 Task: Check the median sale price of single-family homes in the last 5 years.
Action: Mouse moved to (758, 135)
Screenshot: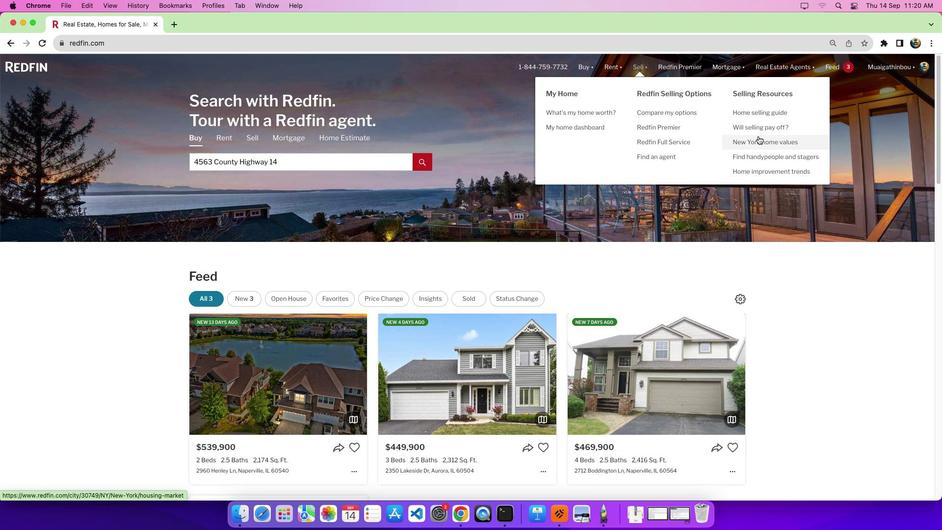 
Action: Mouse pressed left at (758, 135)
Screenshot: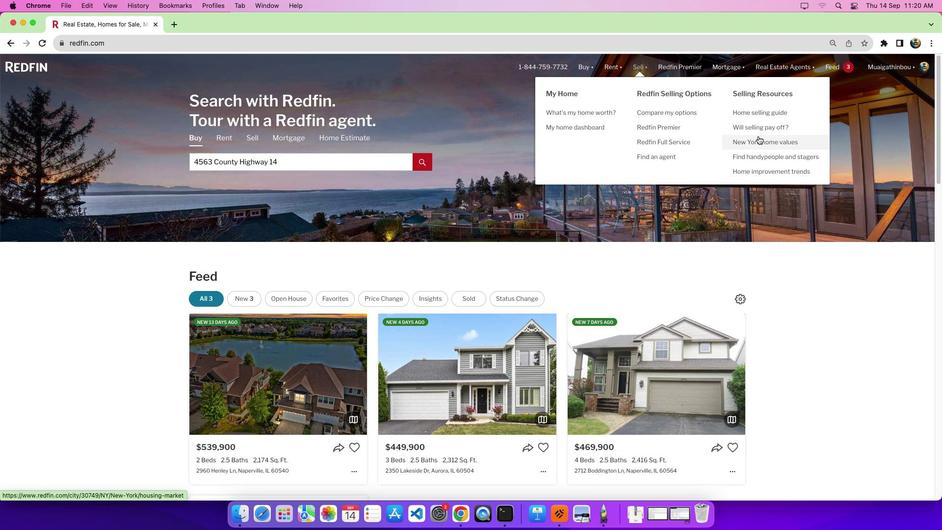 
Action: Mouse moved to (373, 316)
Screenshot: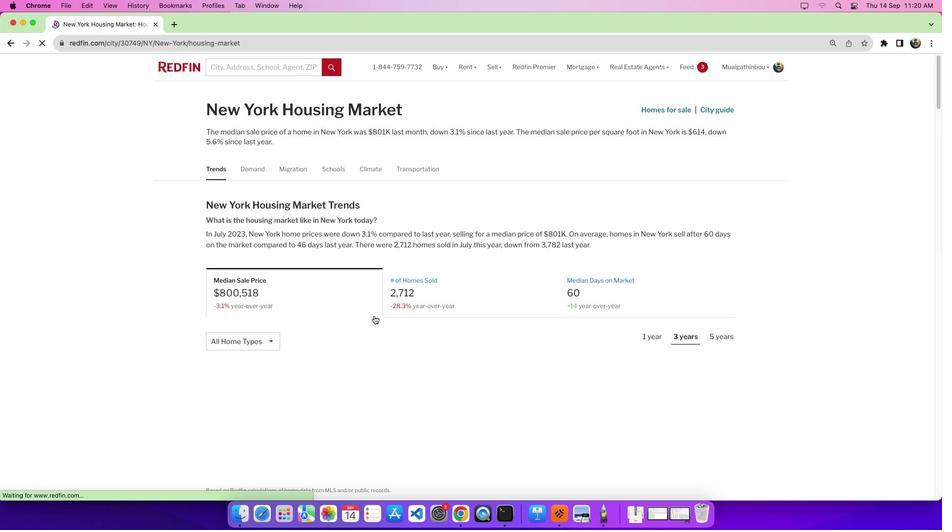 
Action: Mouse scrolled (373, 316) with delta (0, 0)
Screenshot: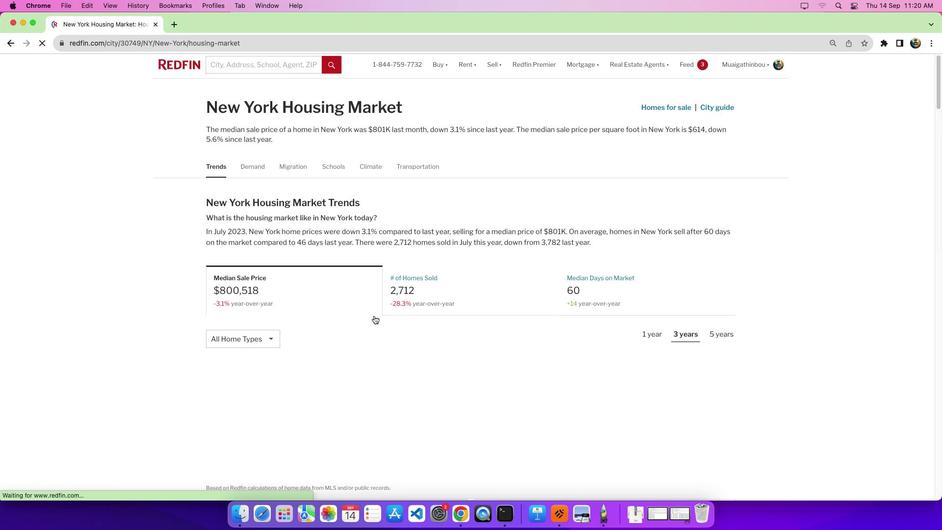 
Action: Mouse scrolled (373, 316) with delta (0, 0)
Screenshot: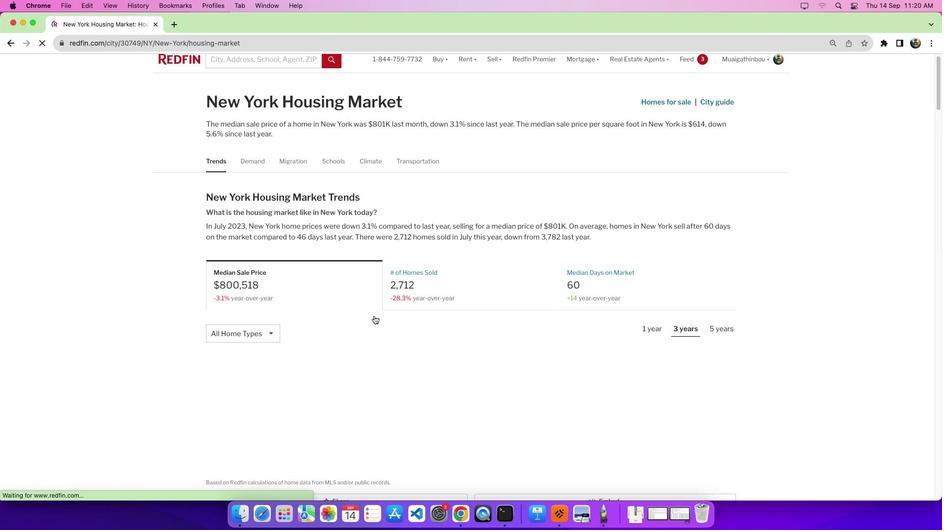 
Action: Mouse scrolled (373, 316) with delta (0, -1)
Screenshot: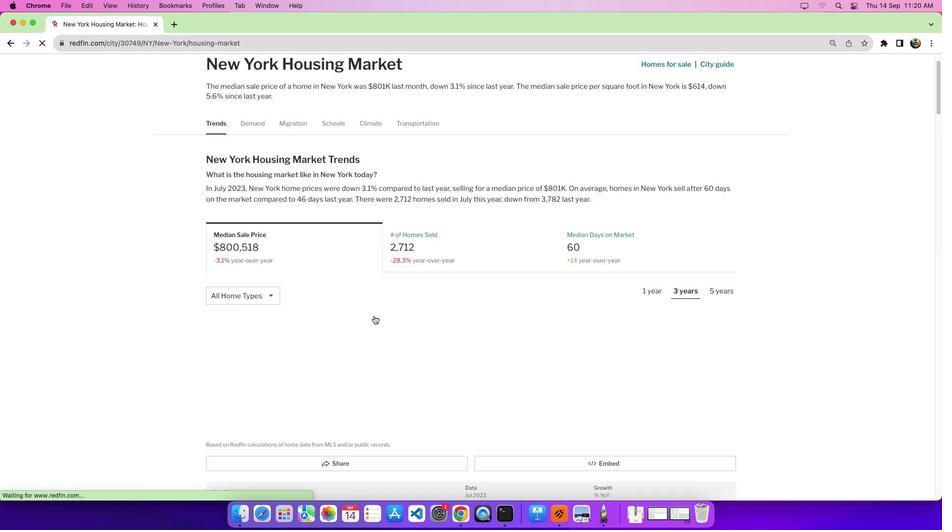 
Action: Mouse scrolled (373, 316) with delta (0, 0)
Screenshot: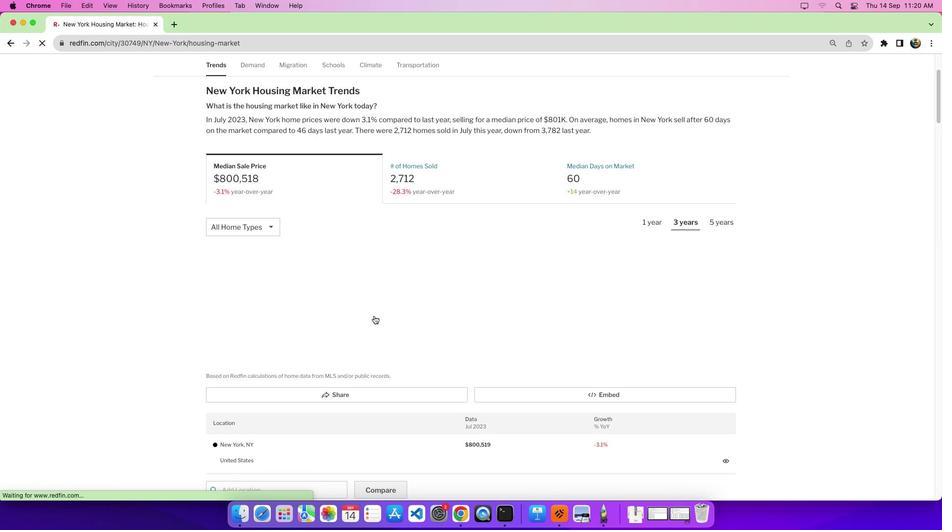 
Action: Mouse moved to (368, 312)
Screenshot: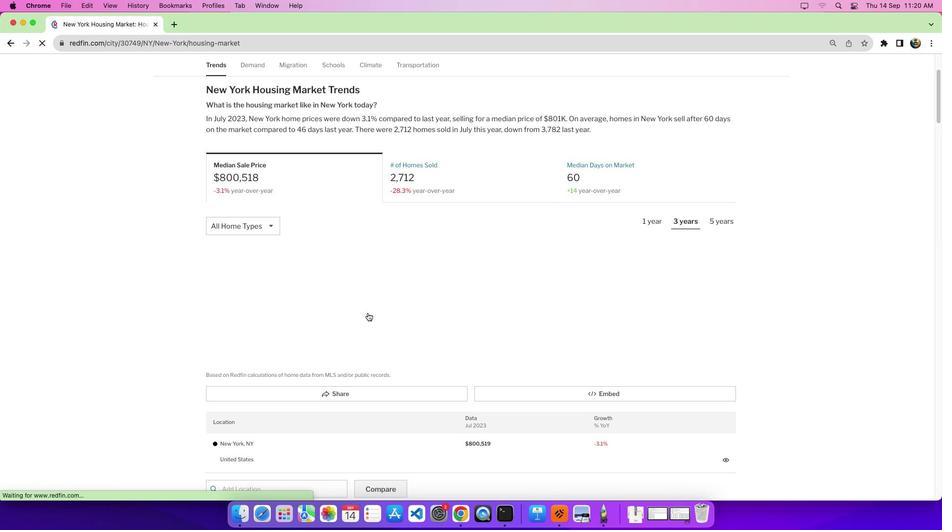 
Action: Mouse scrolled (368, 312) with delta (0, 0)
Screenshot: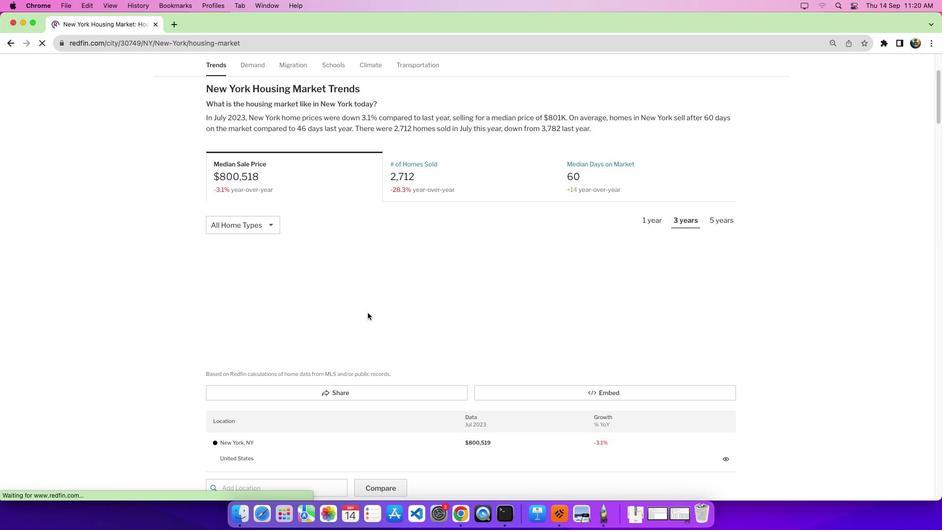 
Action: Mouse scrolled (368, 312) with delta (0, 0)
Screenshot: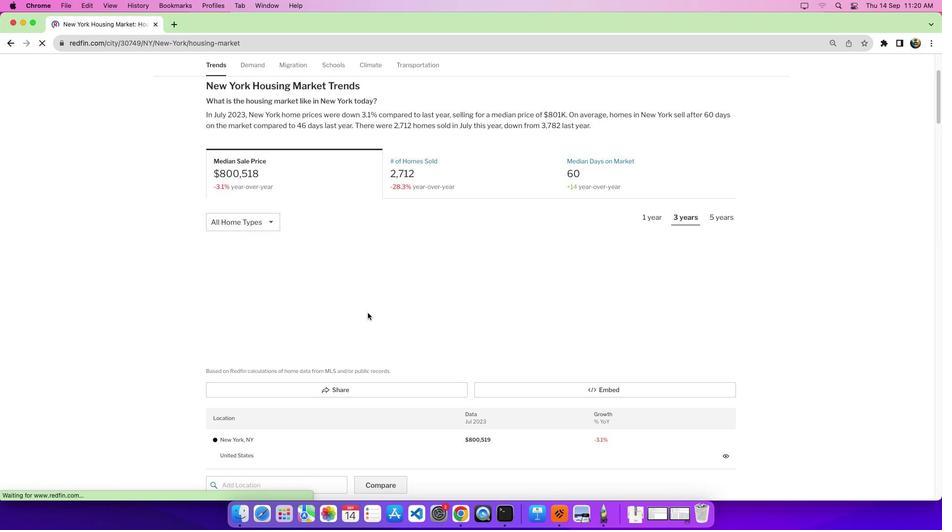 
Action: Mouse moved to (246, 215)
Screenshot: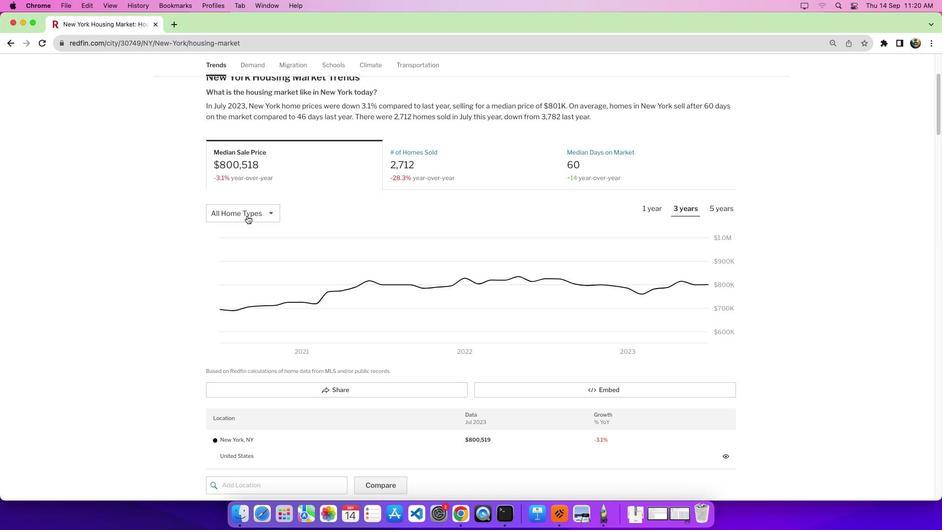 
Action: Mouse pressed left at (246, 215)
Screenshot: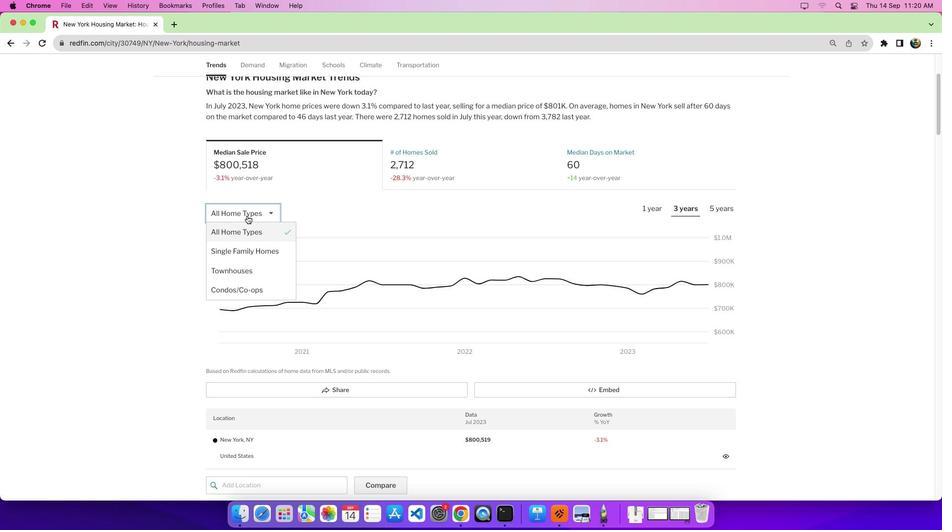 
Action: Mouse moved to (249, 254)
Screenshot: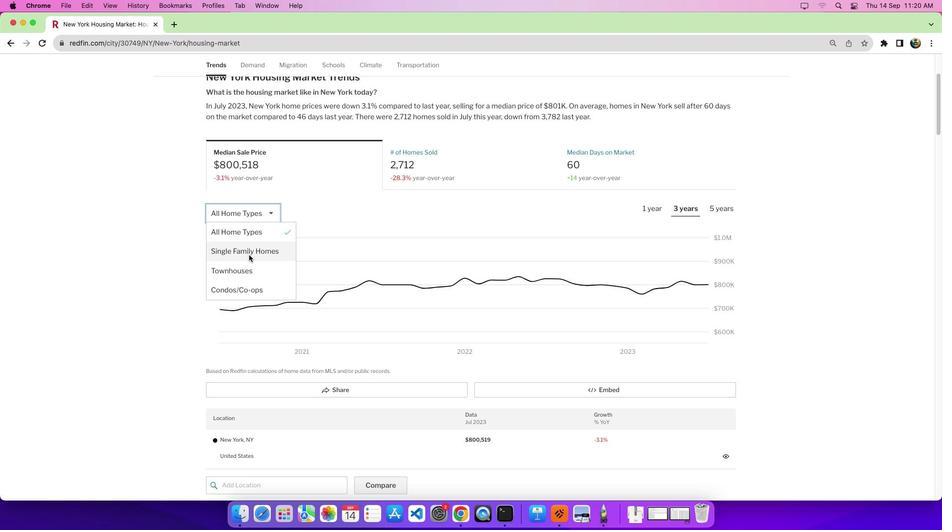 
Action: Mouse pressed left at (249, 254)
Screenshot: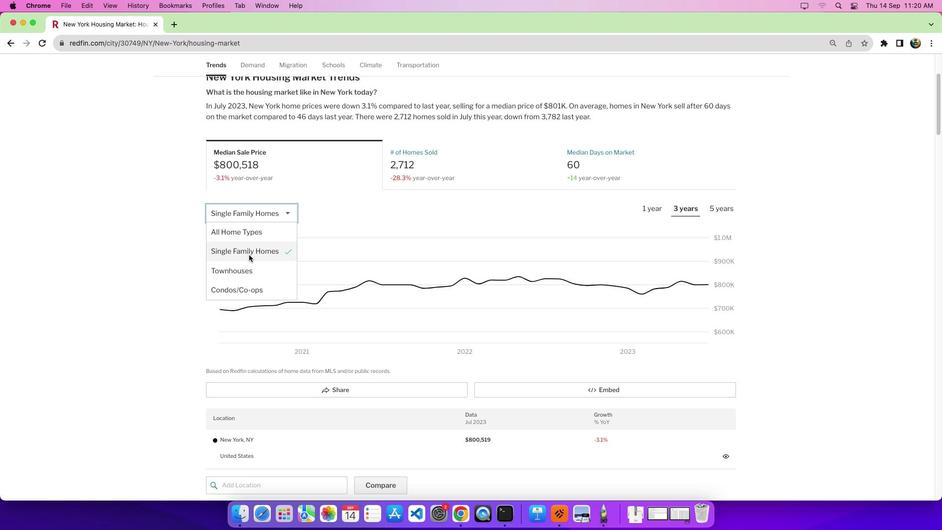 
Action: Mouse moved to (723, 209)
Screenshot: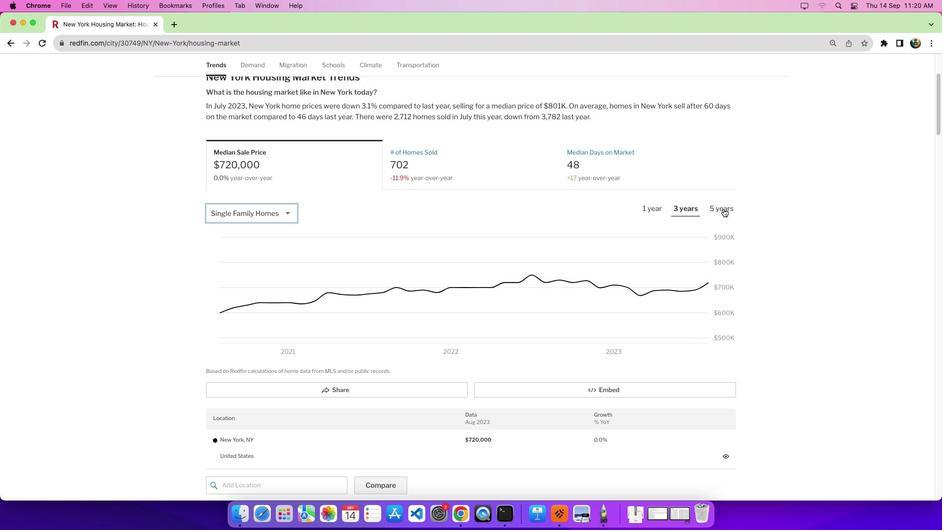 
Action: Mouse pressed left at (723, 209)
Screenshot: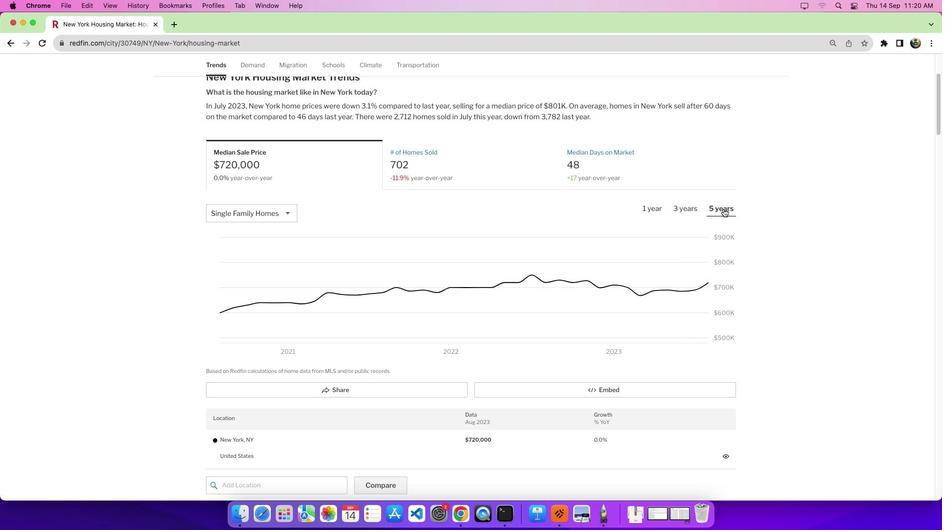 
Action: Mouse moved to (611, 372)
Screenshot: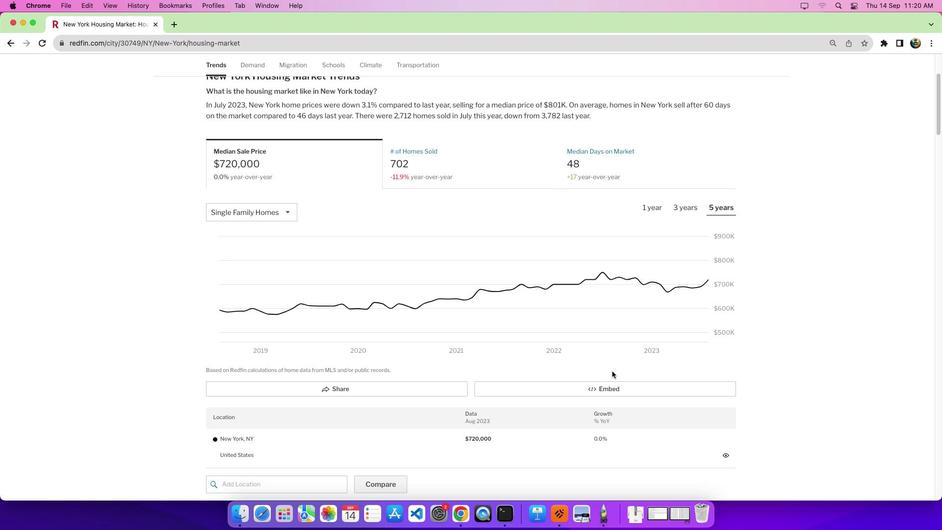 
Action: Mouse scrolled (611, 372) with delta (0, 0)
Screenshot: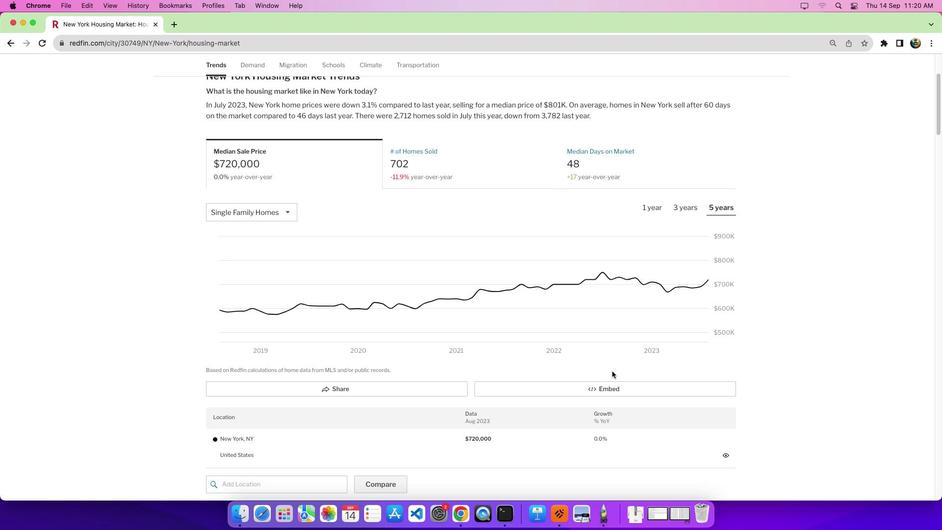 
Action: Mouse moved to (611, 371)
Screenshot: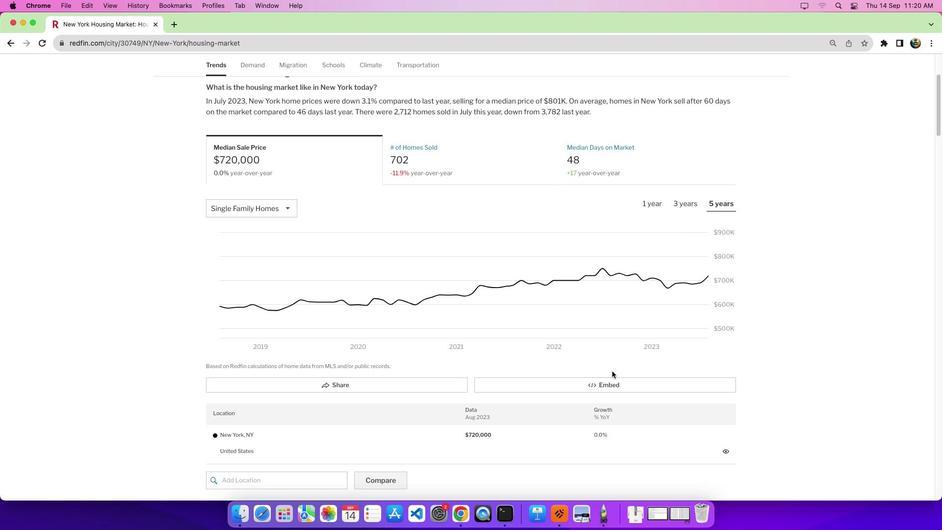 
Action: Mouse scrolled (611, 371) with delta (0, 0)
Screenshot: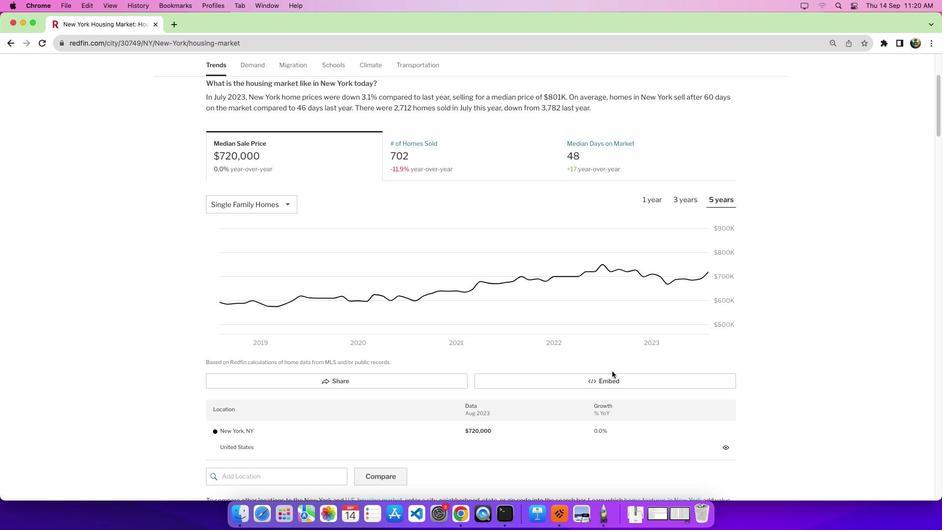 
